 Task: Add Sprouts Island Jerk Salmon Meal to the cart.
Action: Mouse pressed left at (250, 100)
Screenshot: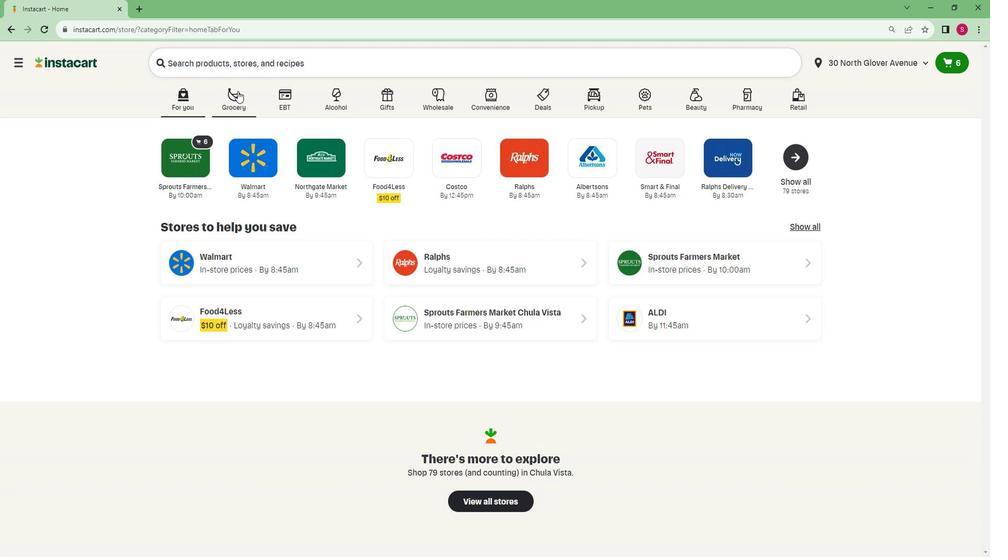 
Action: Mouse moved to (247, 302)
Screenshot: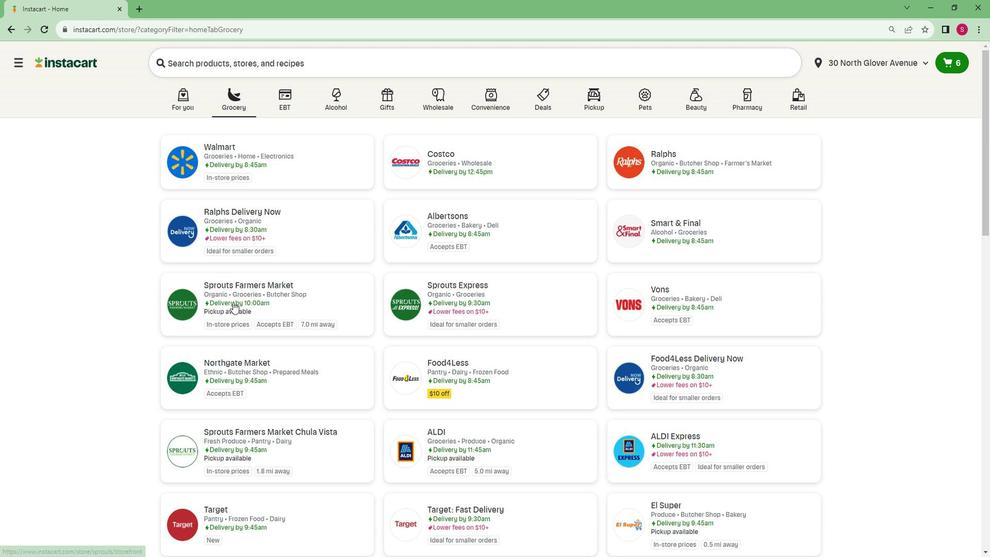 
Action: Mouse pressed left at (247, 302)
Screenshot: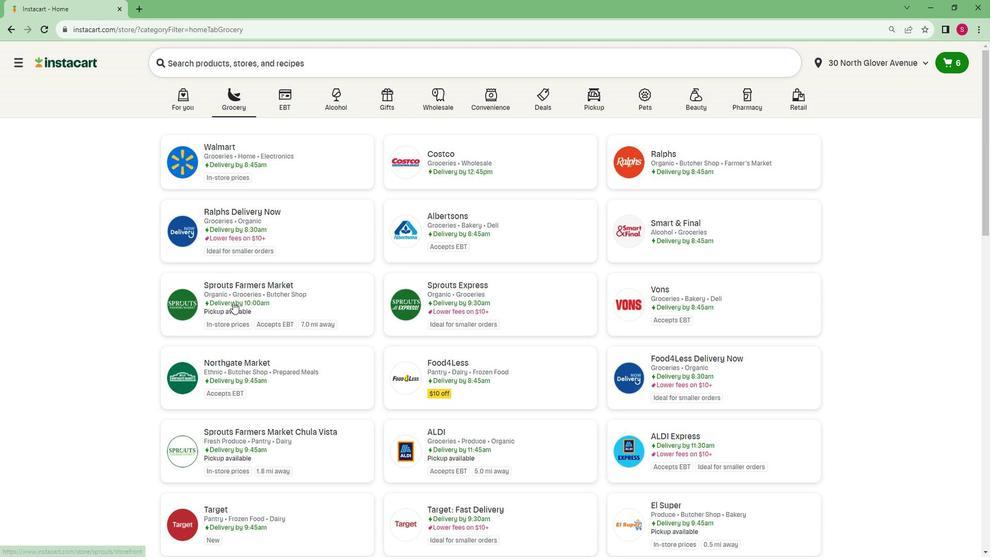 
Action: Mouse moved to (82, 404)
Screenshot: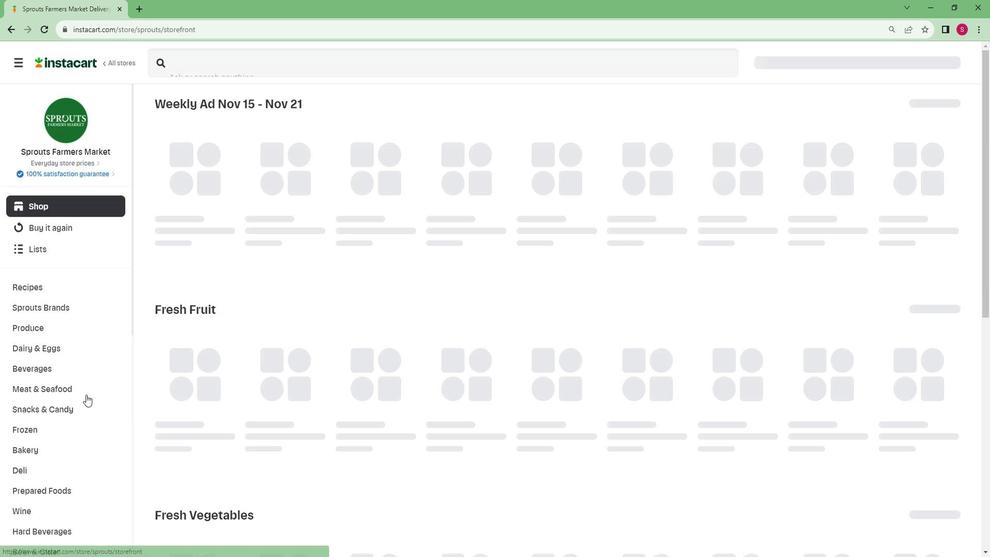 
Action: Mouse scrolled (82, 403) with delta (0, 0)
Screenshot: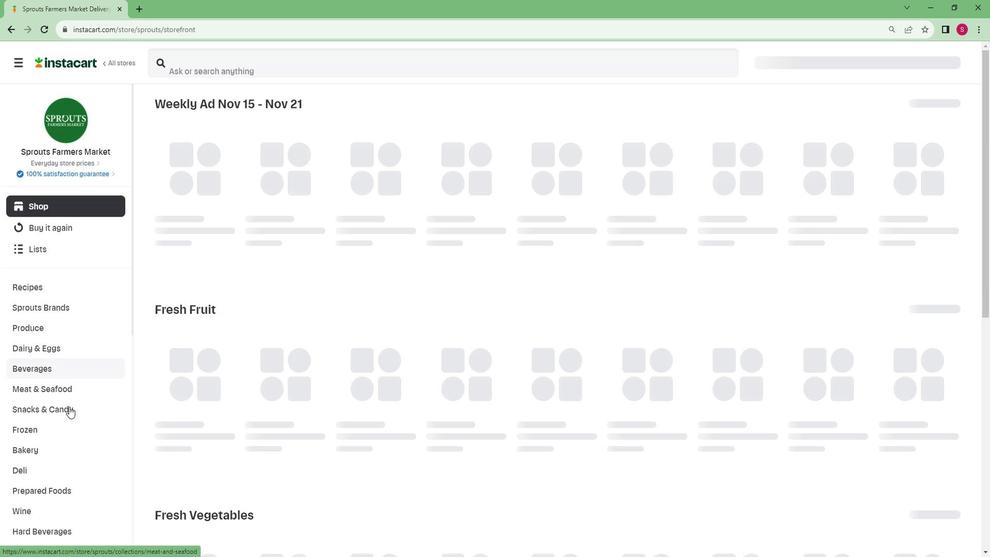 
Action: Mouse scrolled (82, 403) with delta (0, 0)
Screenshot: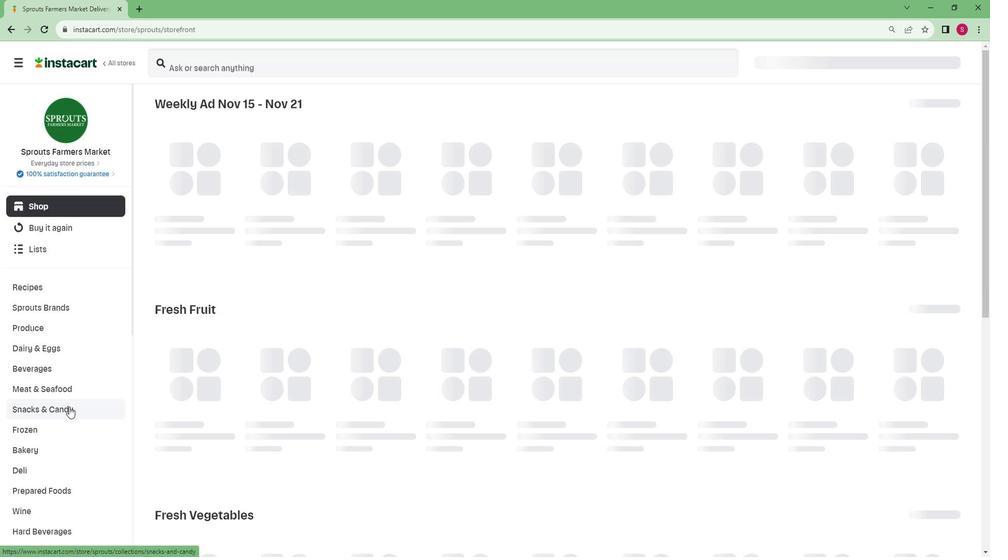 
Action: Mouse scrolled (82, 403) with delta (0, 0)
Screenshot: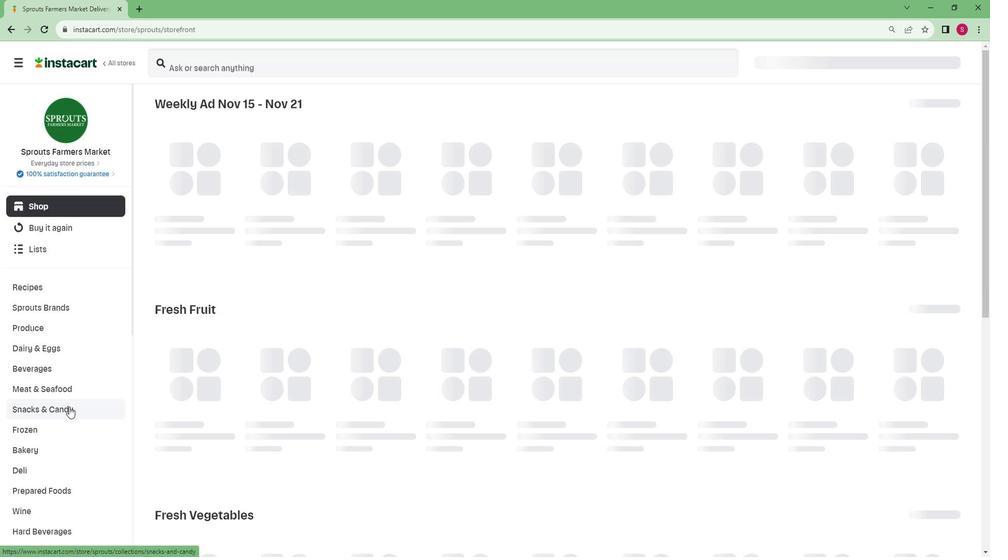 
Action: Mouse scrolled (82, 403) with delta (0, 0)
Screenshot: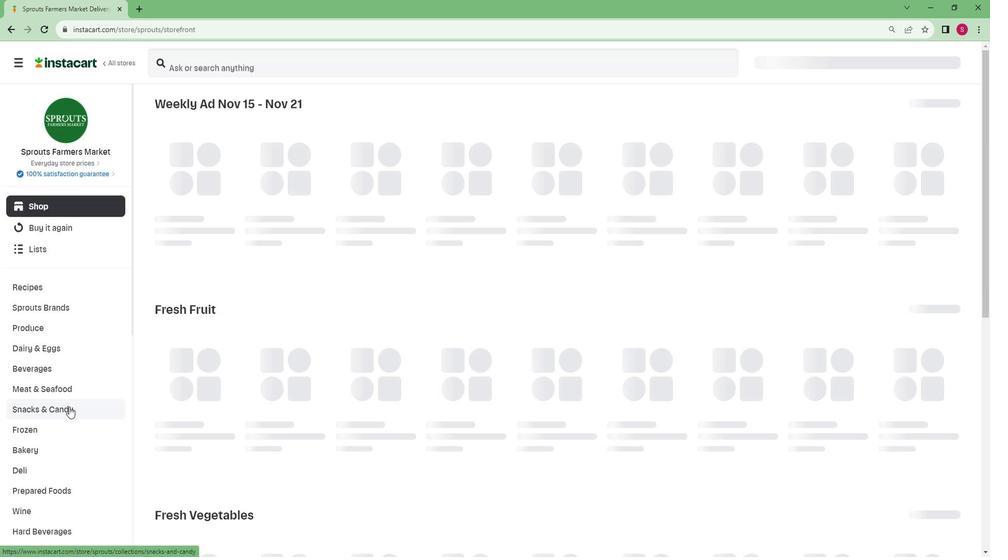 
Action: Mouse scrolled (82, 403) with delta (0, 0)
Screenshot: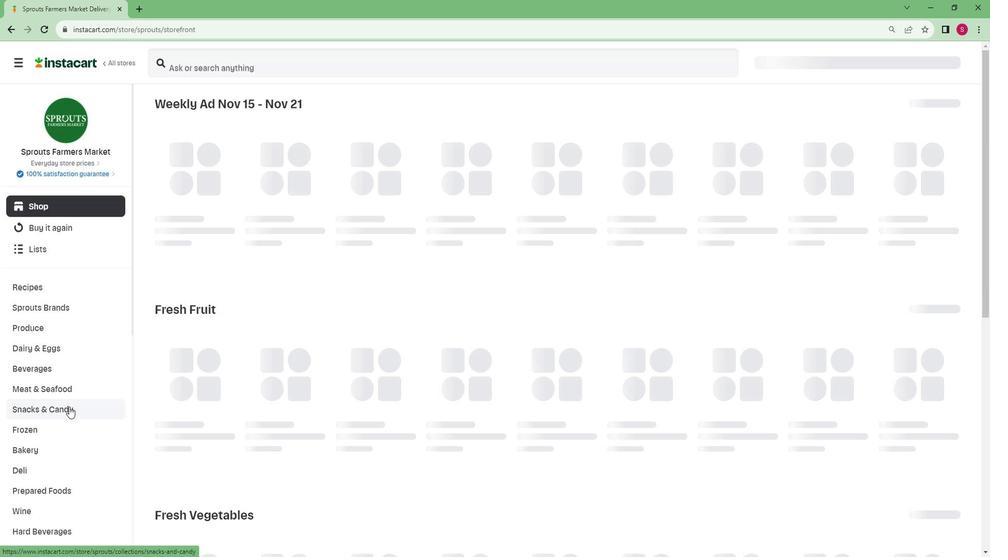 
Action: Mouse scrolled (82, 403) with delta (0, 0)
Screenshot: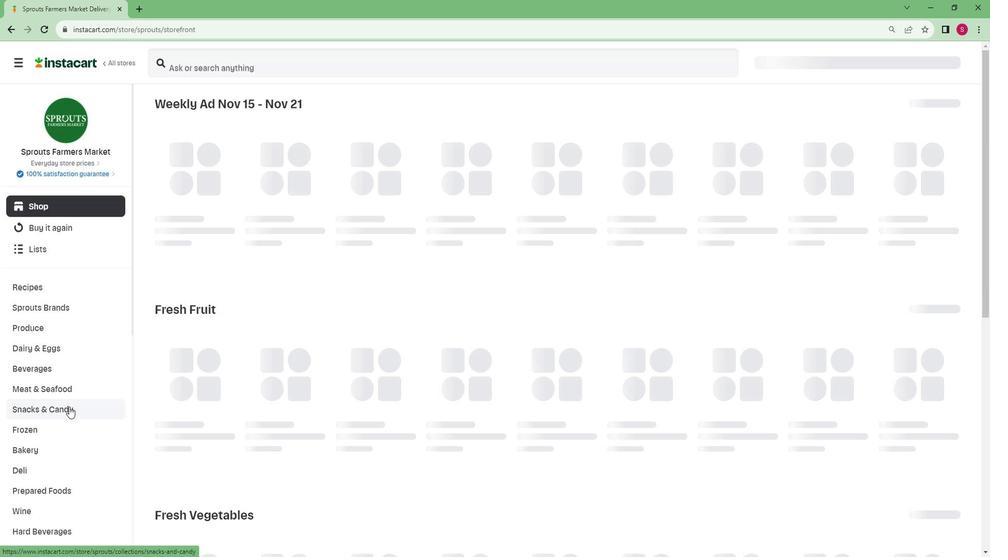 
Action: Mouse scrolled (82, 403) with delta (0, 0)
Screenshot: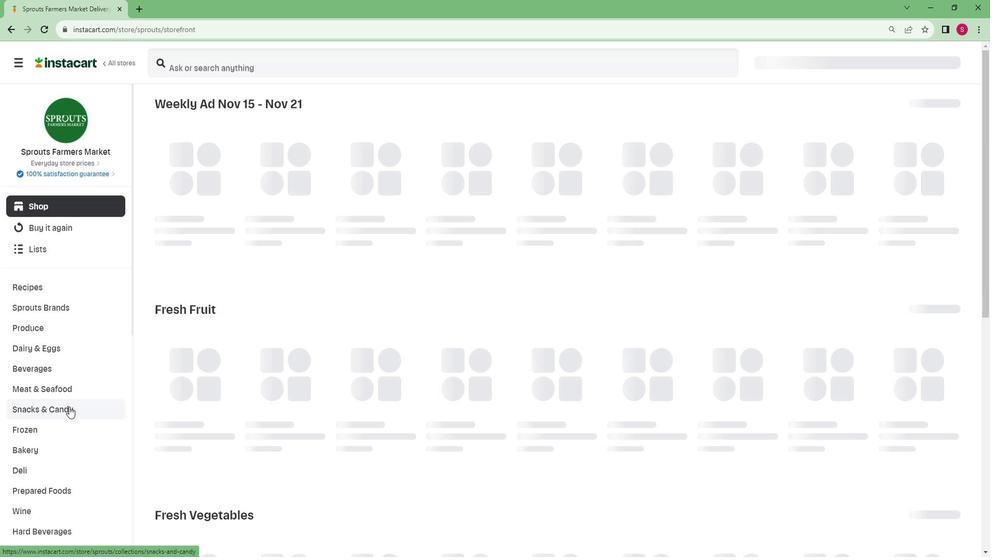 
Action: Mouse scrolled (82, 403) with delta (0, 0)
Screenshot: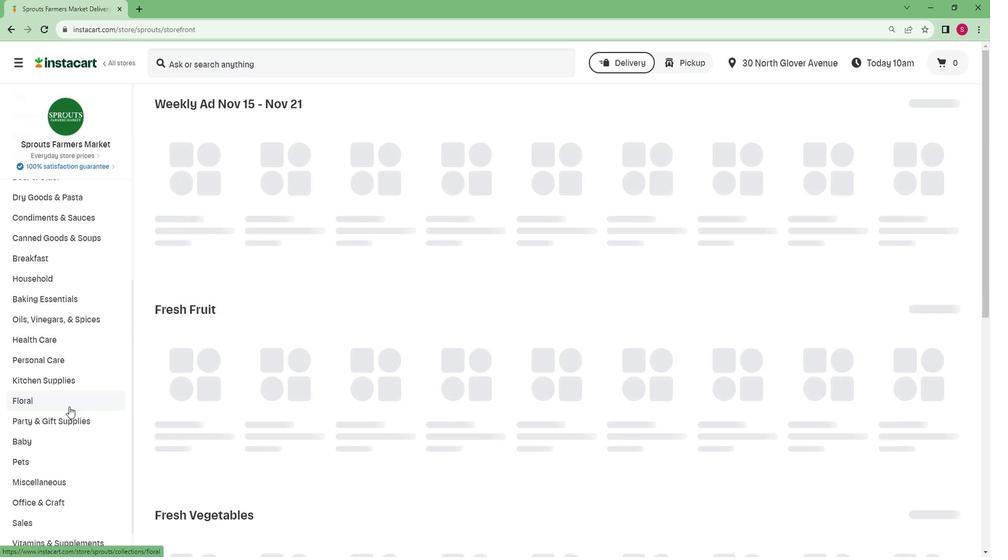 
Action: Mouse scrolled (82, 403) with delta (0, 0)
Screenshot: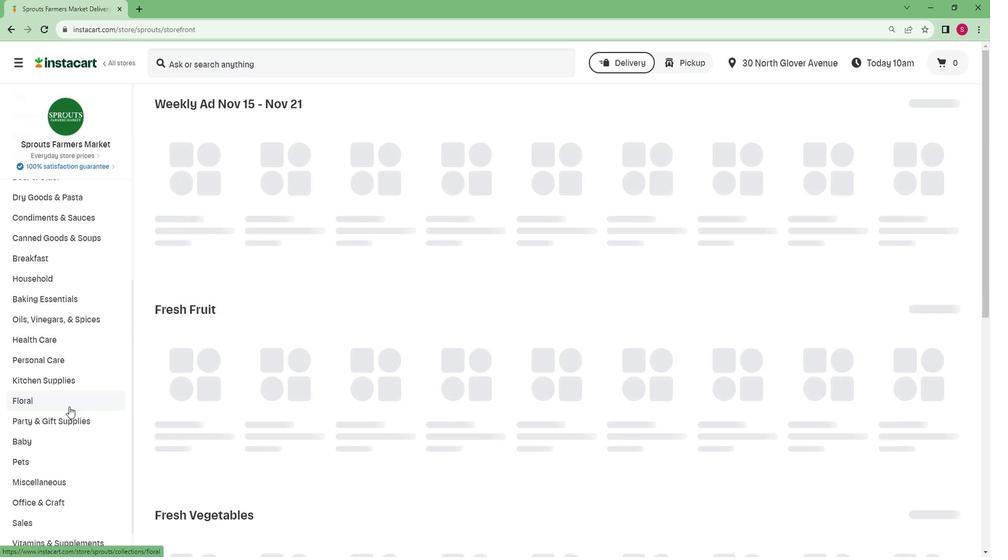 
Action: Mouse scrolled (82, 403) with delta (0, 0)
Screenshot: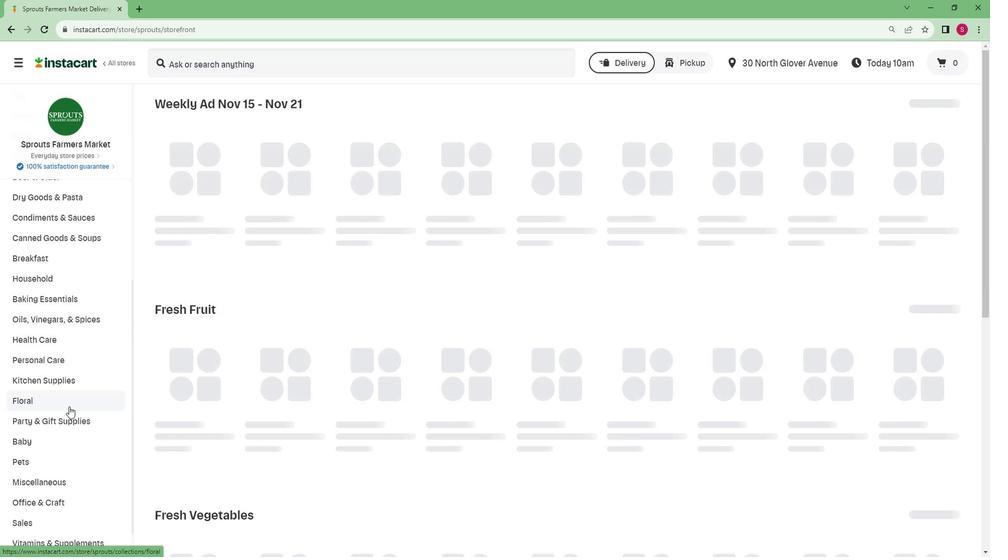 
Action: Mouse scrolled (82, 403) with delta (0, 0)
Screenshot: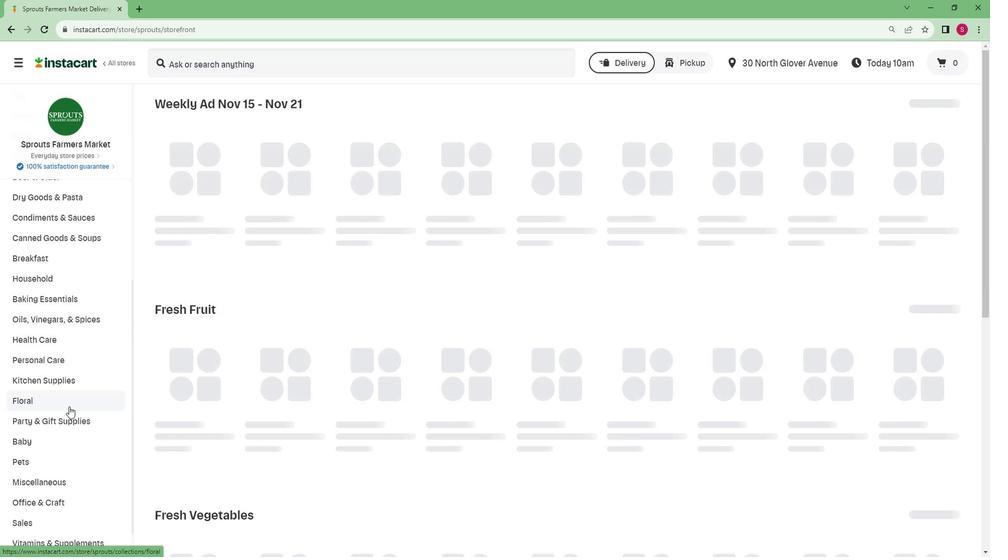 
Action: Mouse scrolled (82, 403) with delta (0, 0)
Screenshot: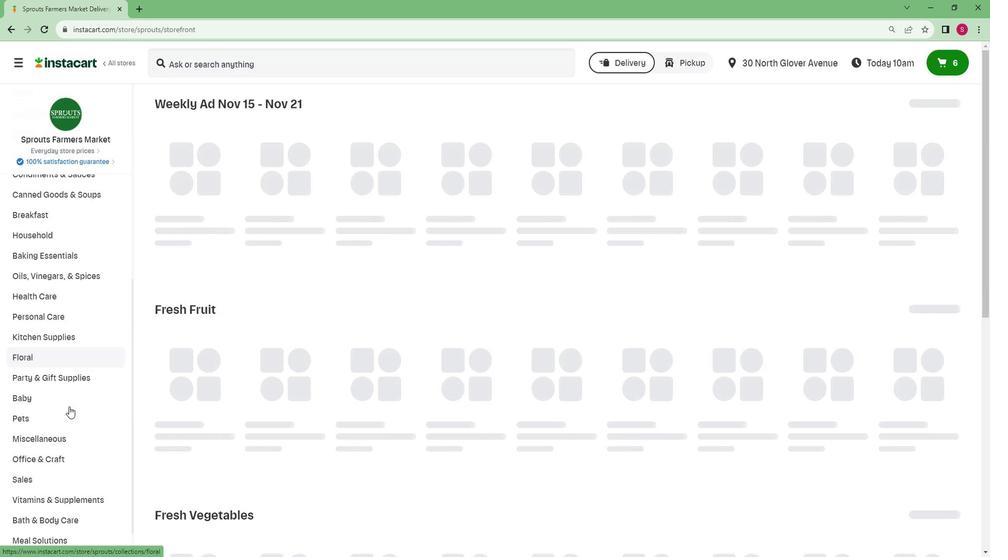
Action: Mouse moved to (30, 527)
Screenshot: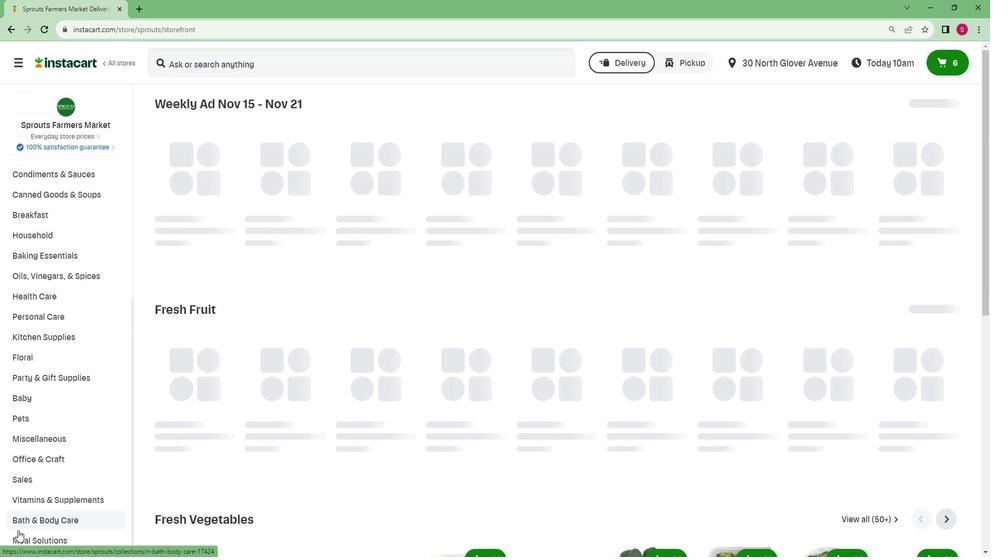 
Action: Mouse pressed left at (30, 527)
Screenshot: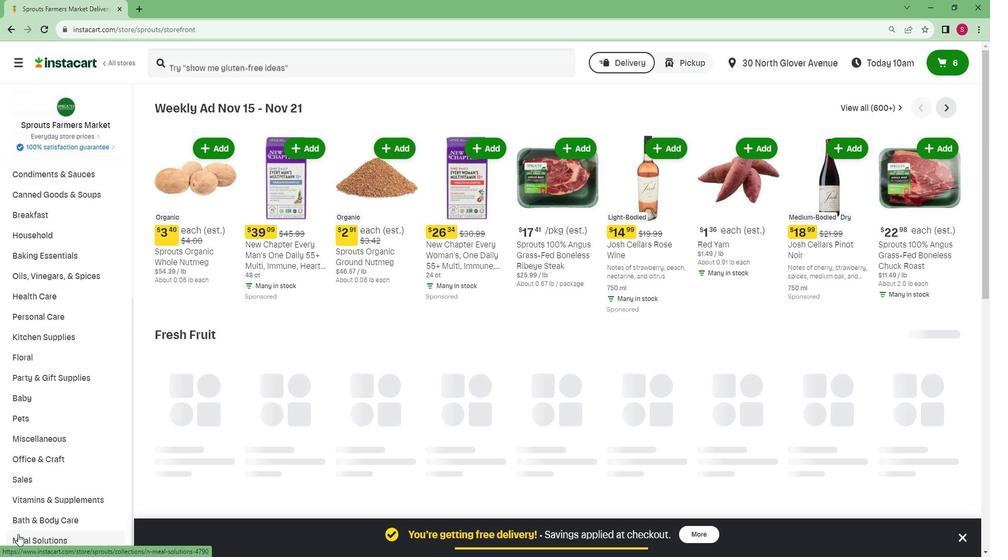 
Action: Mouse moved to (60, 495)
Screenshot: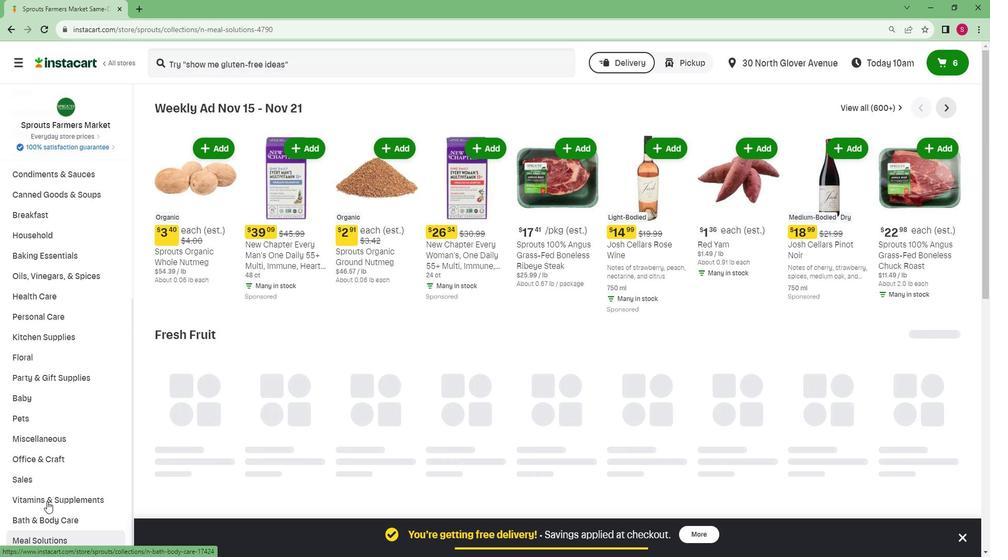 
Action: Mouse scrolled (60, 495) with delta (0, 0)
Screenshot: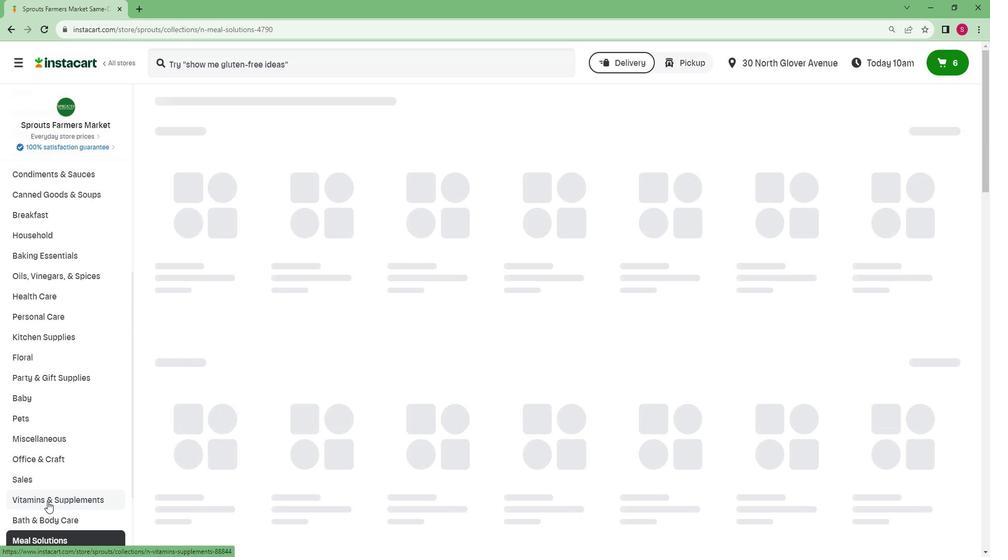 
Action: Mouse scrolled (60, 495) with delta (0, 0)
Screenshot: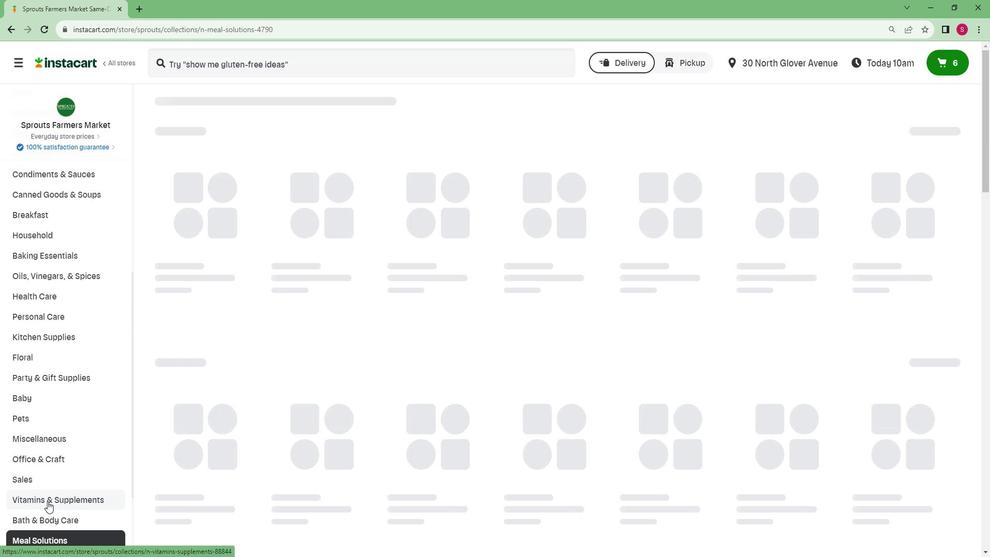 
Action: Mouse scrolled (60, 495) with delta (0, 0)
Screenshot: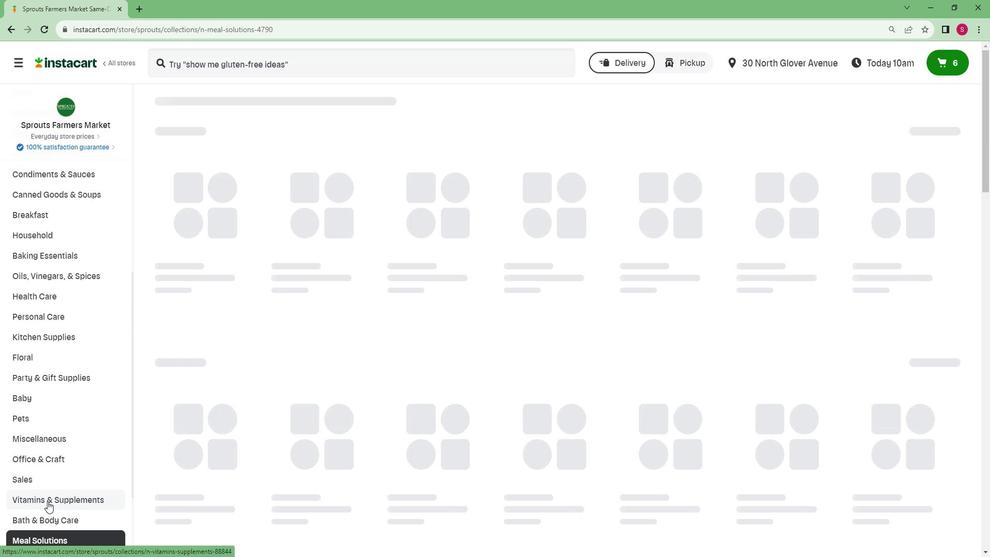 
Action: Mouse scrolled (60, 495) with delta (0, 0)
Screenshot: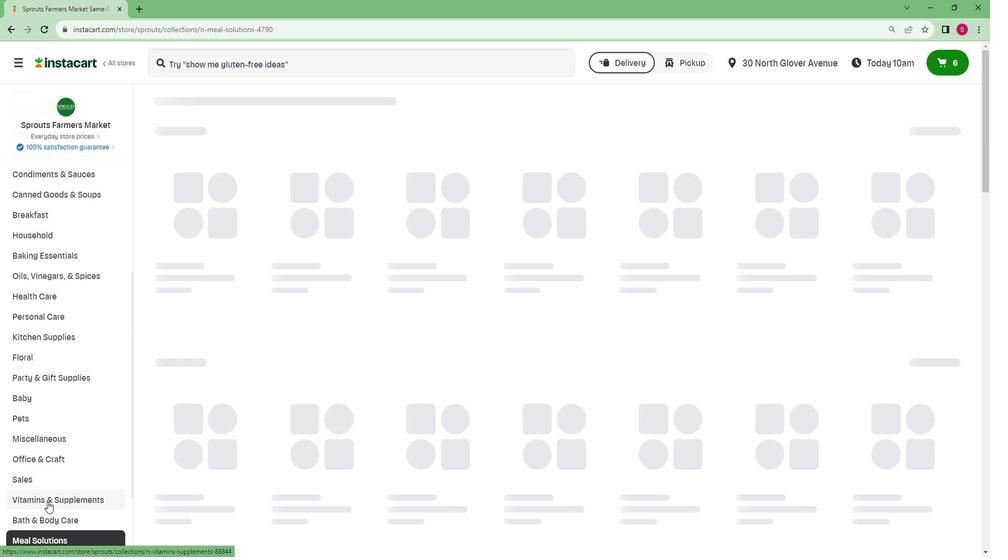 
Action: Mouse scrolled (60, 495) with delta (0, 0)
Screenshot: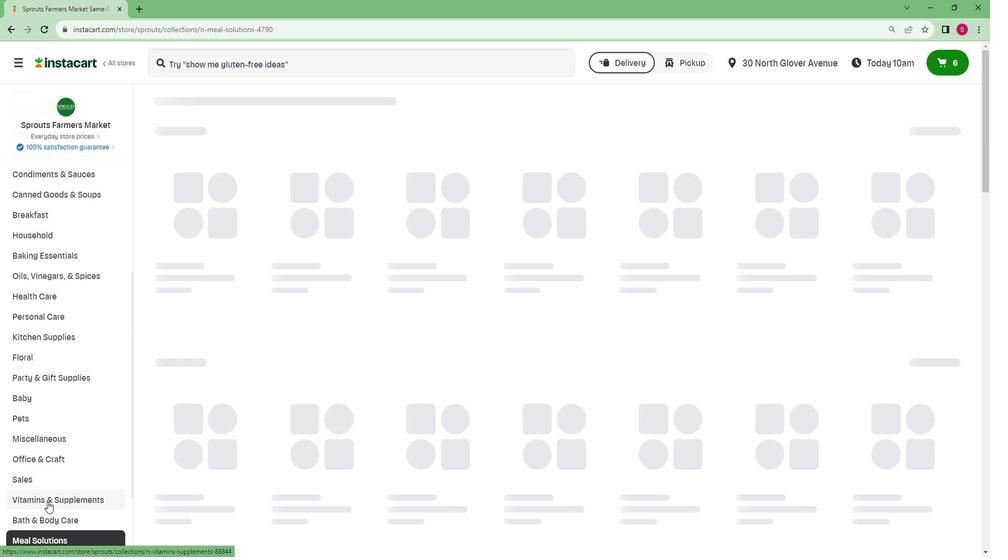 
Action: Mouse scrolled (60, 495) with delta (0, 0)
Screenshot: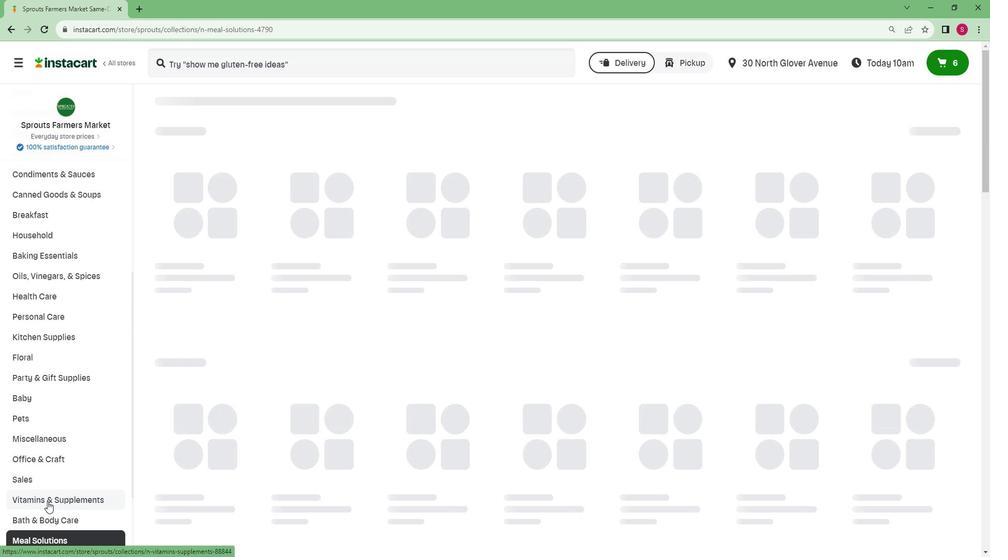 
Action: Mouse scrolled (60, 495) with delta (0, 0)
Screenshot: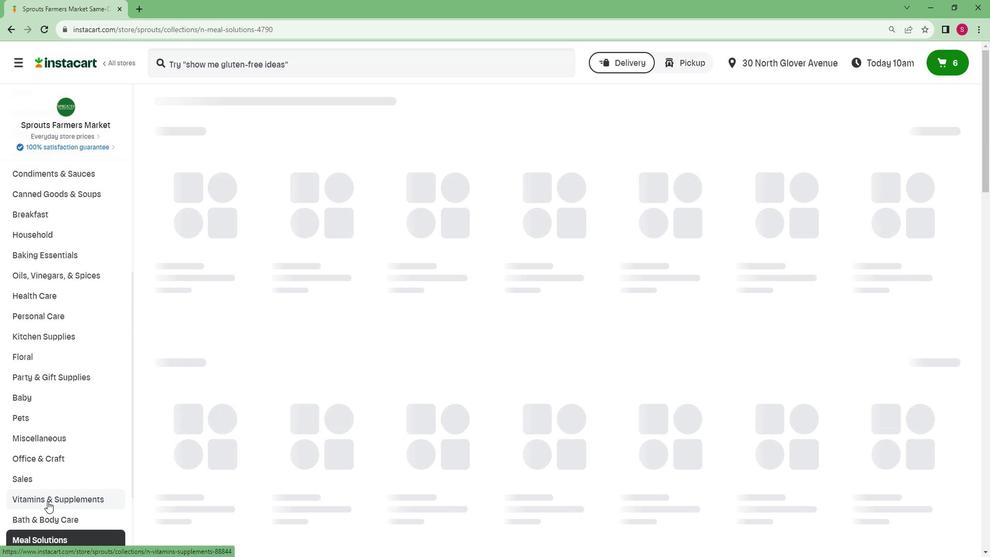 
Action: Mouse scrolled (60, 495) with delta (0, 0)
Screenshot: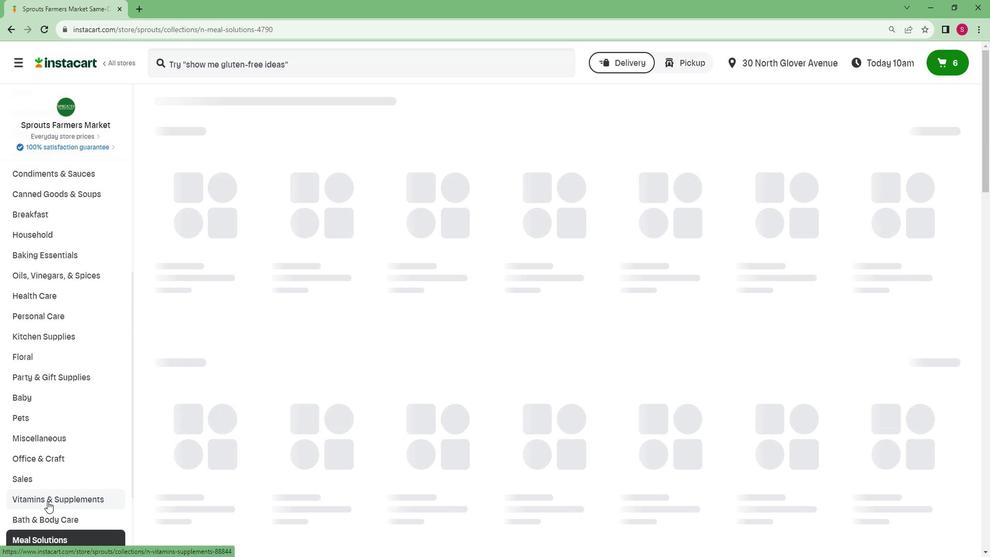 
Action: Mouse moved to (53, 469)
Screenshot: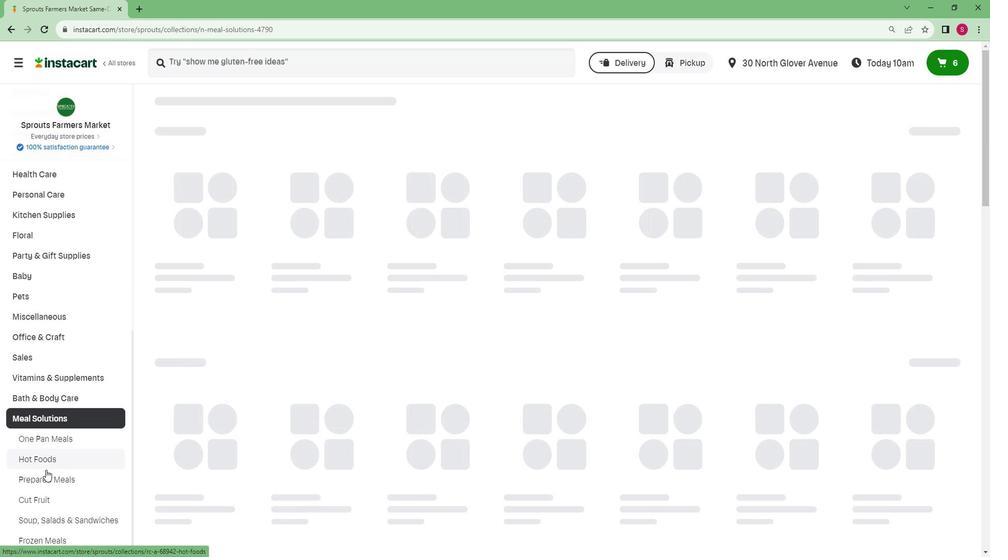 
Action: Mouse pressed left at (53, 469)
Screenshot: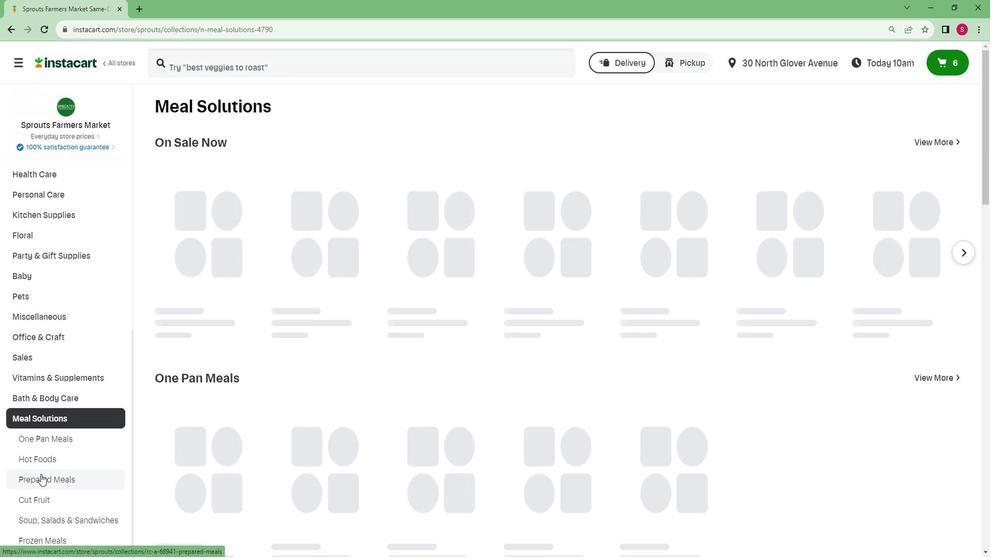 
Action: Mouse moved to (244, 78)
Screenshot: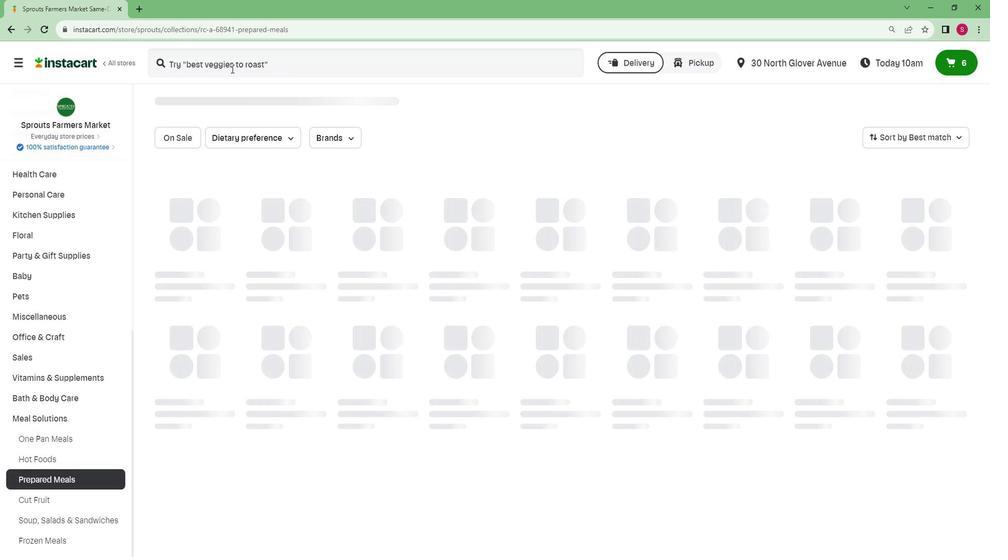 
Action: Mouse pressed left at (244, 78)
Screenshot: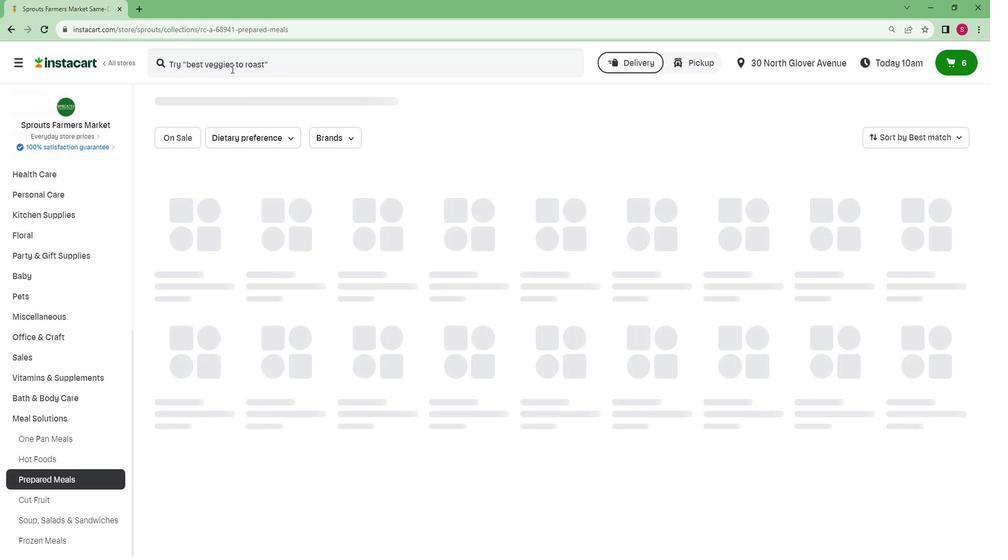 
Action: Key pressed <Key.caps_lock>S<Key.caps_lock>prouts<Key.space><Key.caps_lock>I<Key.caps_lock>sland<Key.space><Key.caps_lock>J<Key.caps_lock>erk<Key.space><Key.caps_lock>S<Key.caps_lock>almon<Key.space><Key.caps_lock>M<Key.caps_lock>eal<Key.enter>
Screenshot: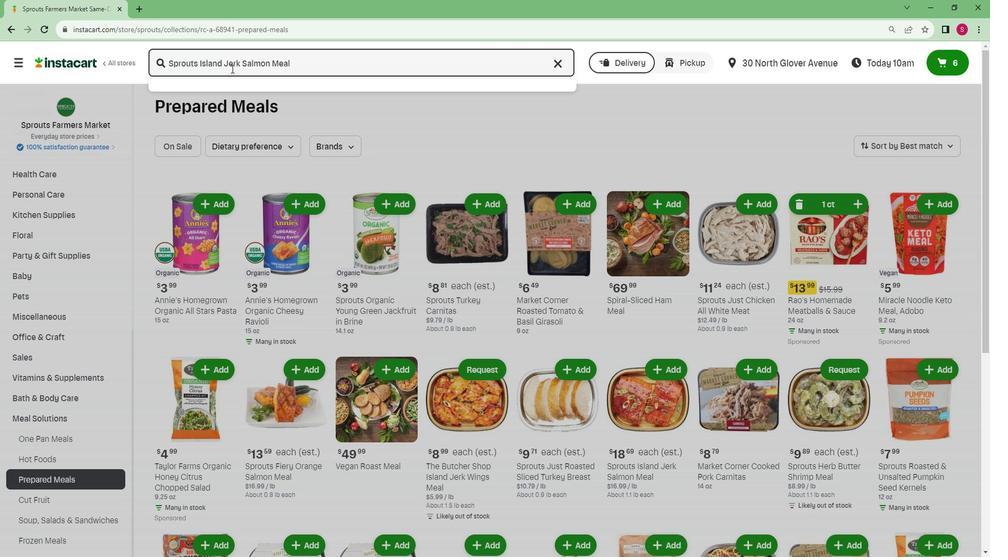 
Action: Mouse moved to (304, 153)
Screenshot: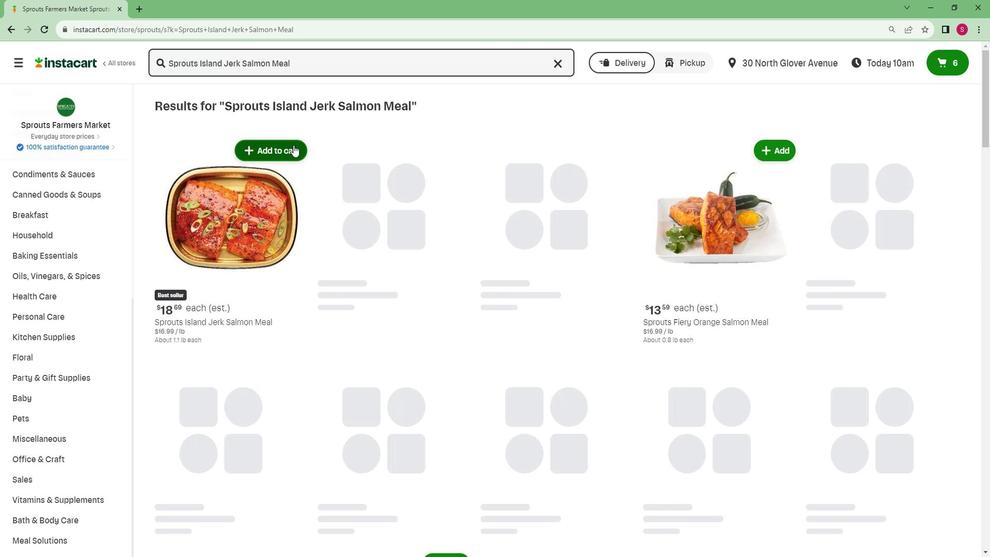 
Action: Mouse pressed left at (304, 153)
Screenshot: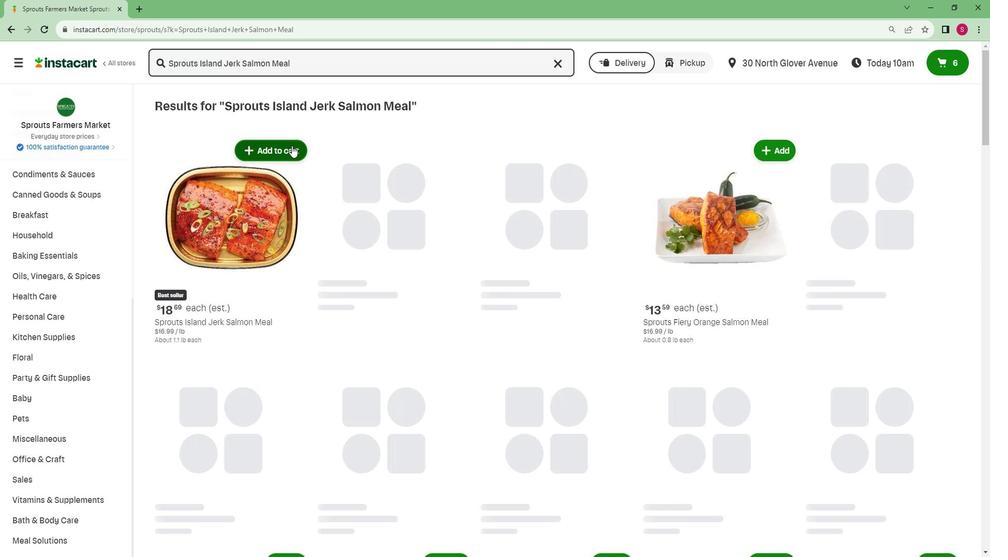 
